Task: With the help of the tool, explore the topic "Democracy".
Action: Mouse moved to (174, 60)
Screenshot: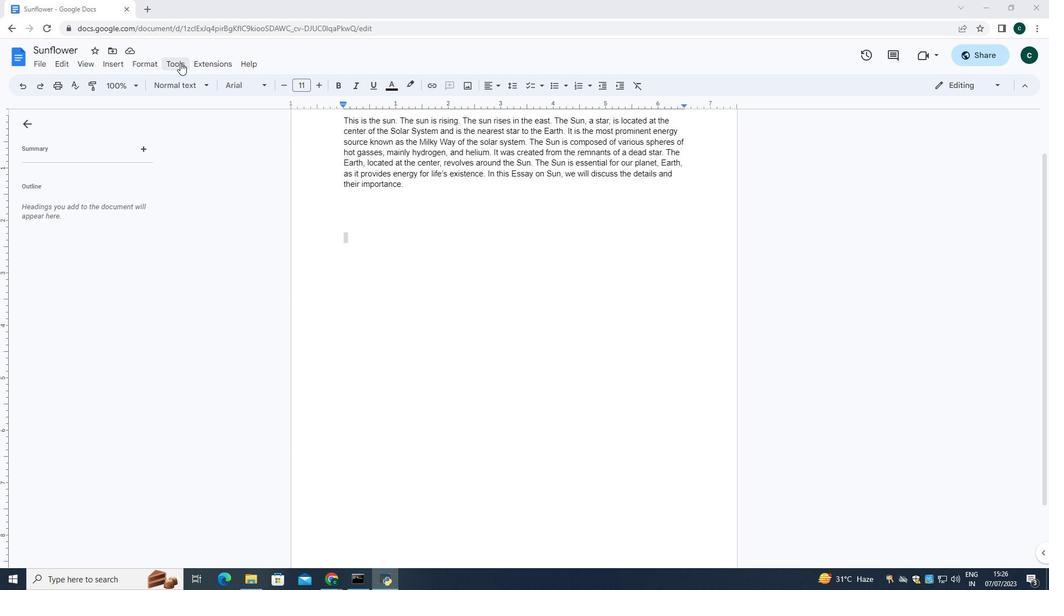 
Action: Mouse pressed left at (174, 60)
Screenshot: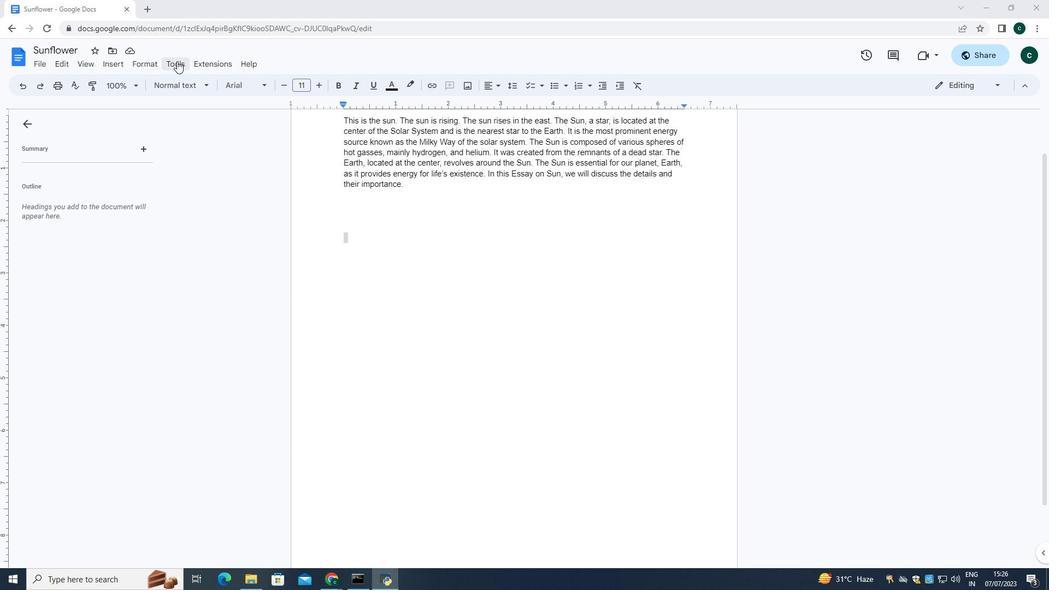 
Action: Mouse moved to (193, 166)
Screenshot: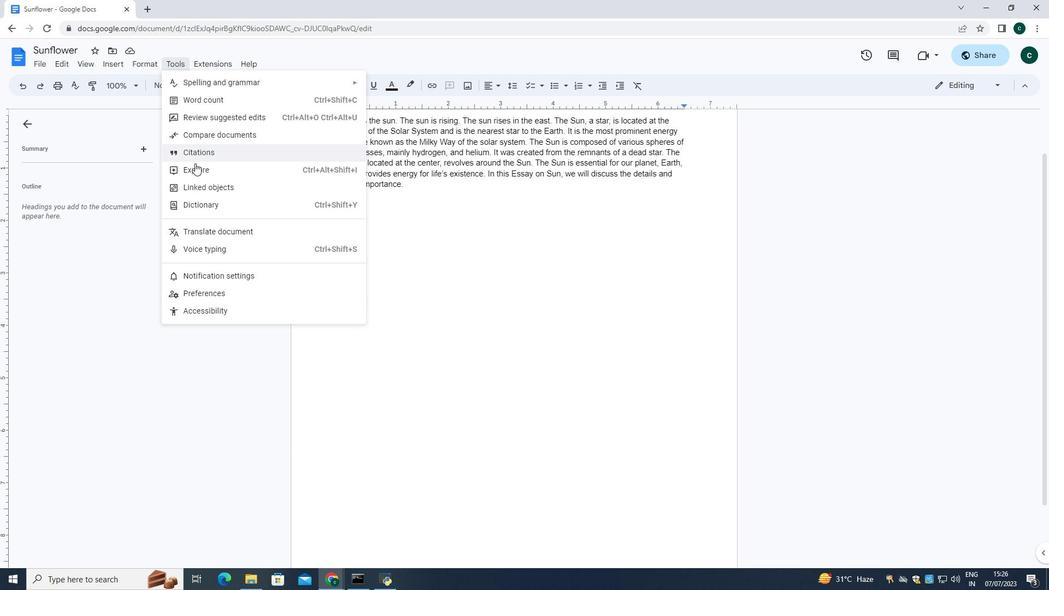 
Action: Mouse pressed left at (193, 166)
Screenshot: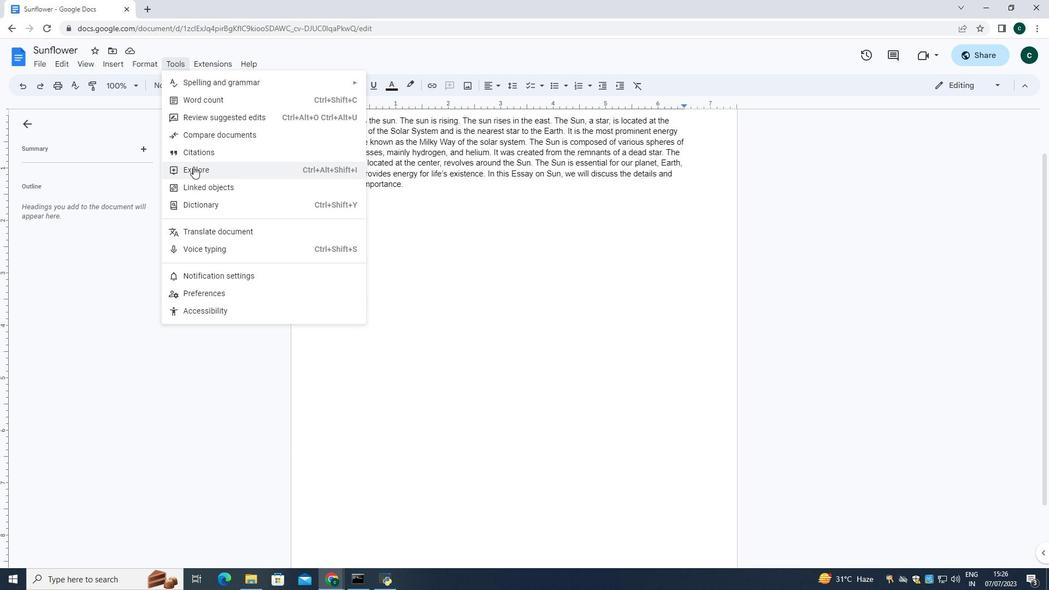 
Action: Mouse moved to (951, 115)
Screenshot: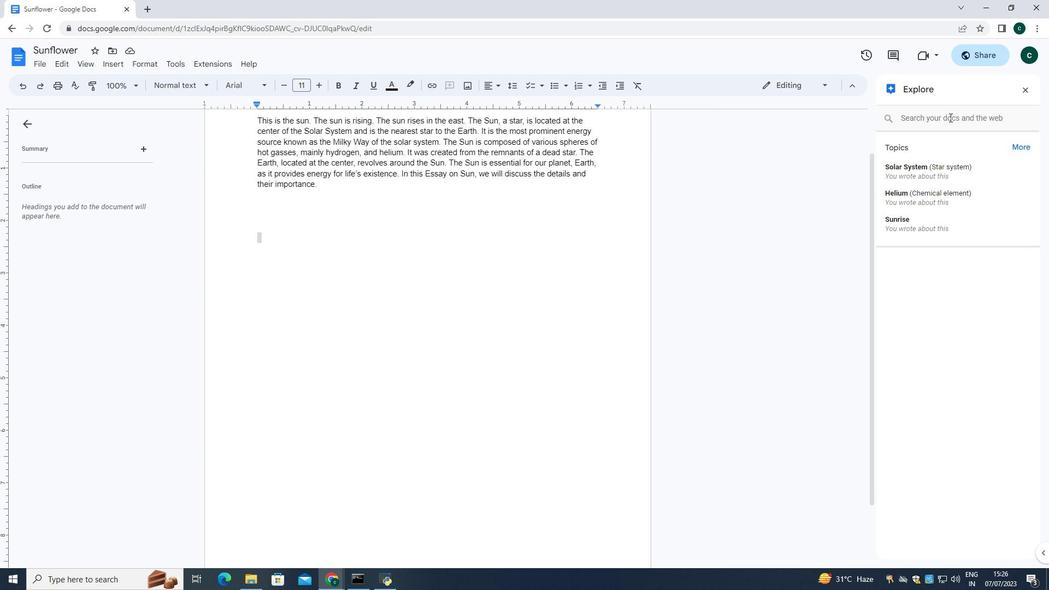 
Action: Mouse pressed left at (951, 115)
Screenshot: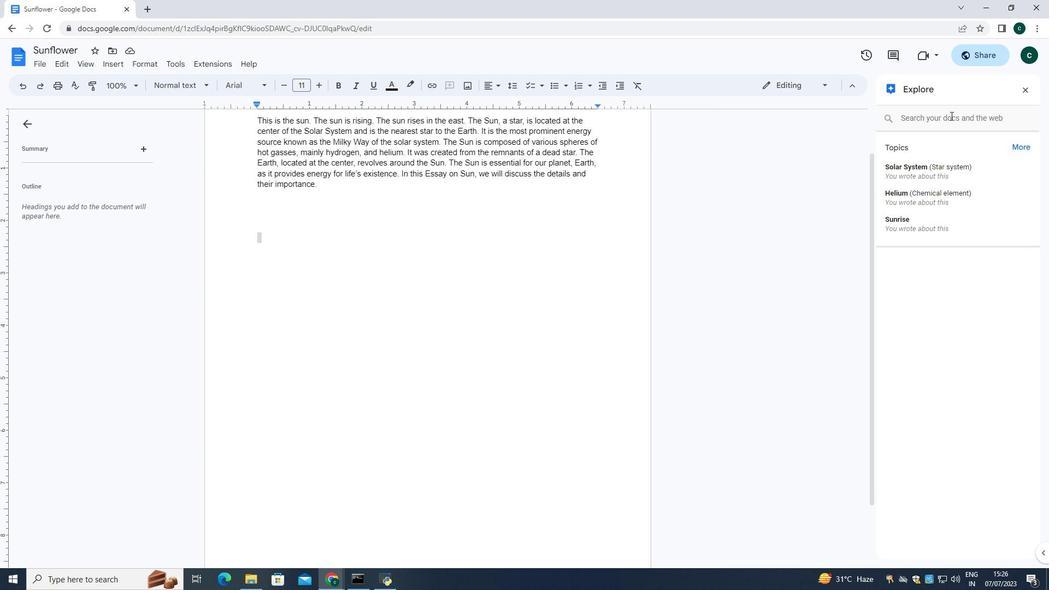 
Action: Mouse moved to (949, 115)
Screenshot: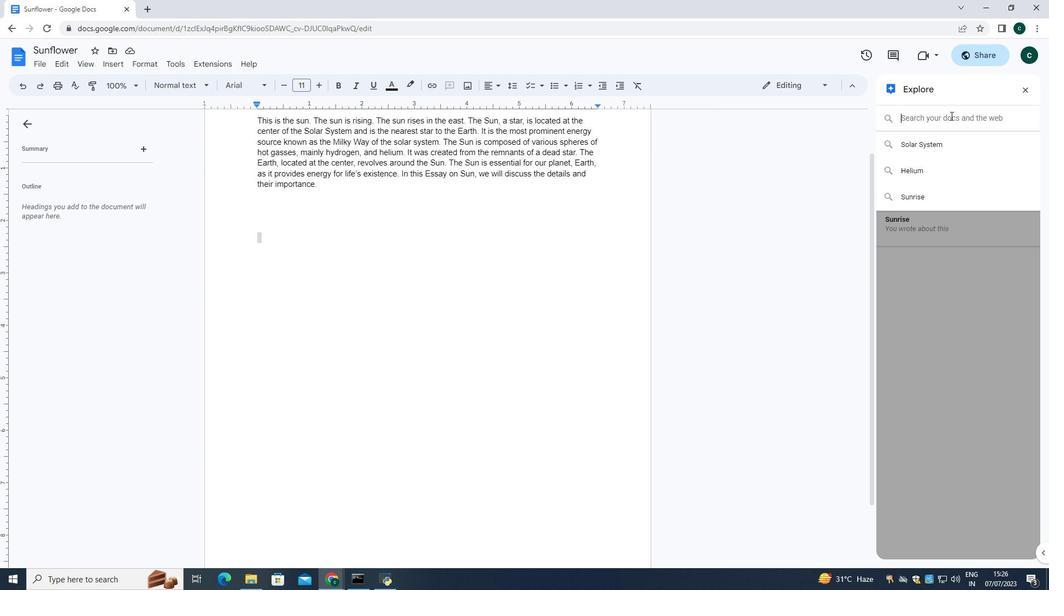 
Action: Key pressed <Key.shift>Democracy<Key.enter>
Screenshot: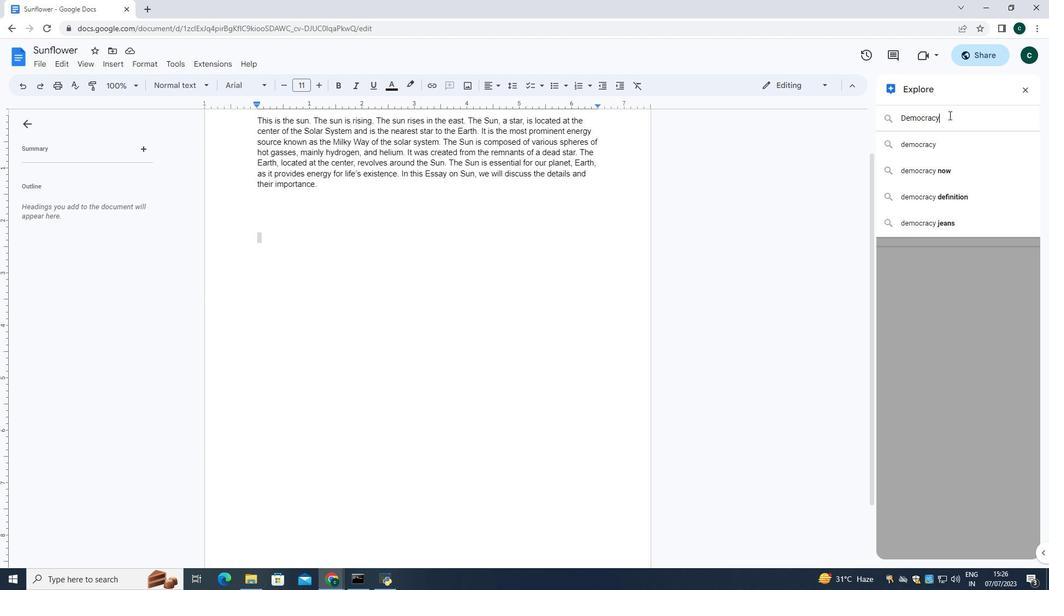 
Action: Mouse moved to (943, 120)
Screenshot: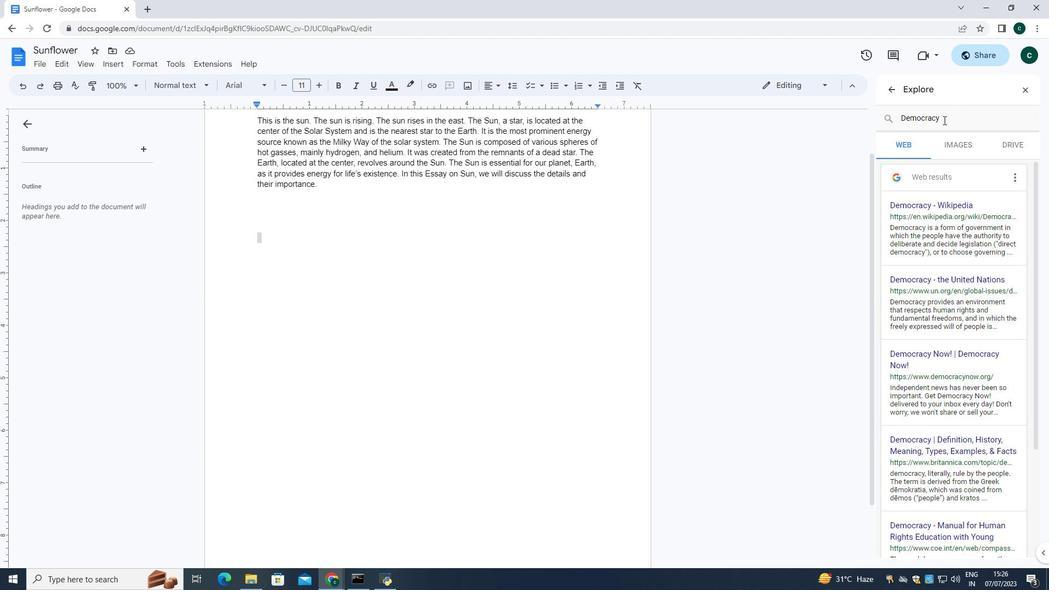 
